 Task: Add a signature Julianna Martinez containing With gratitude and sincere wishes, Julianna Martinez to email address softage.2@softage.net and add a folder Machine learning
Action: Key pressed n
Screenshot: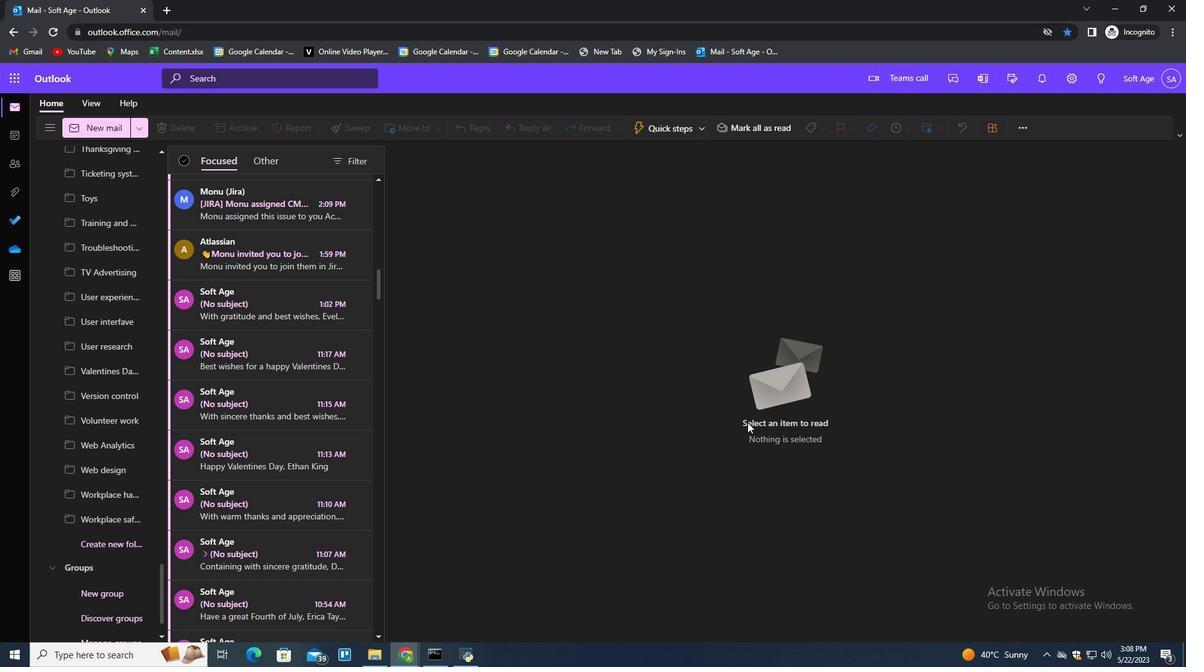 
Action: Mouse moved to (822, 129)
Screenshot: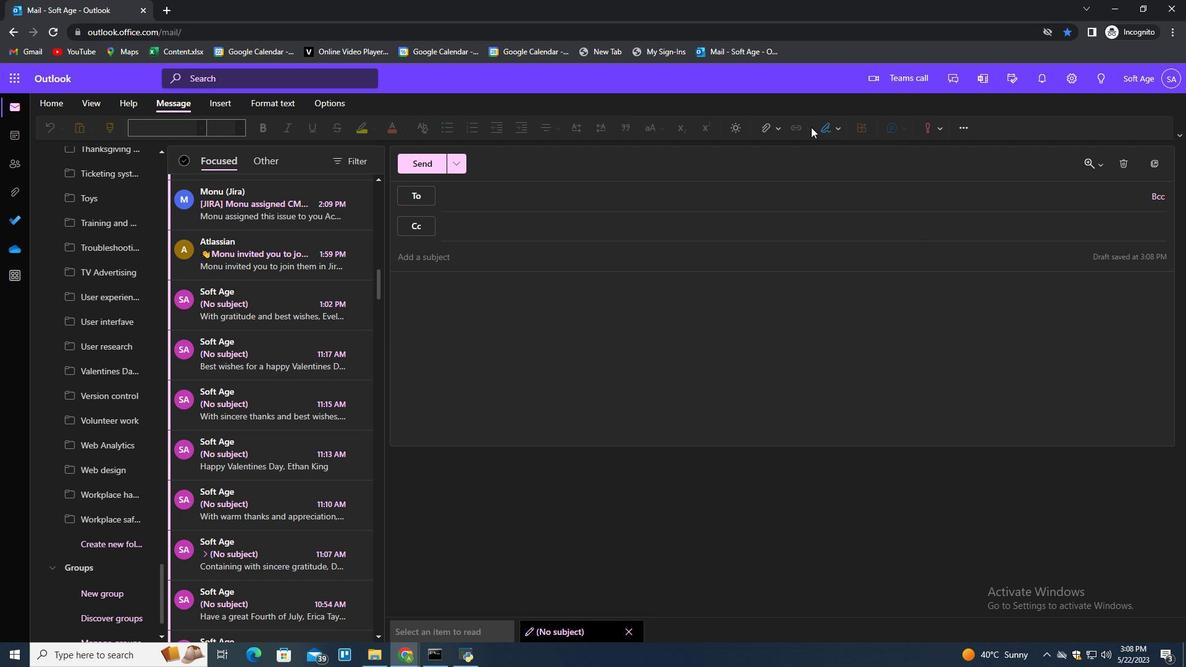 
Action: Mouse pressed left at (822, 129)
Screenshot: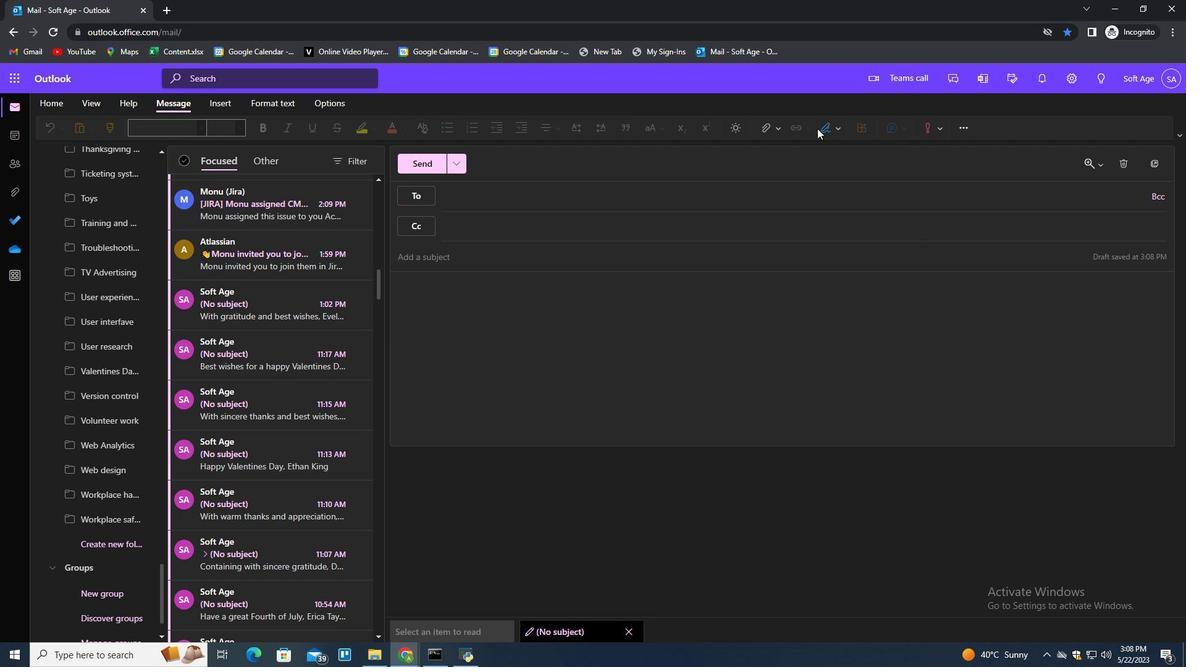 
Action: Mouse moved to (820, 177)
Screenshot: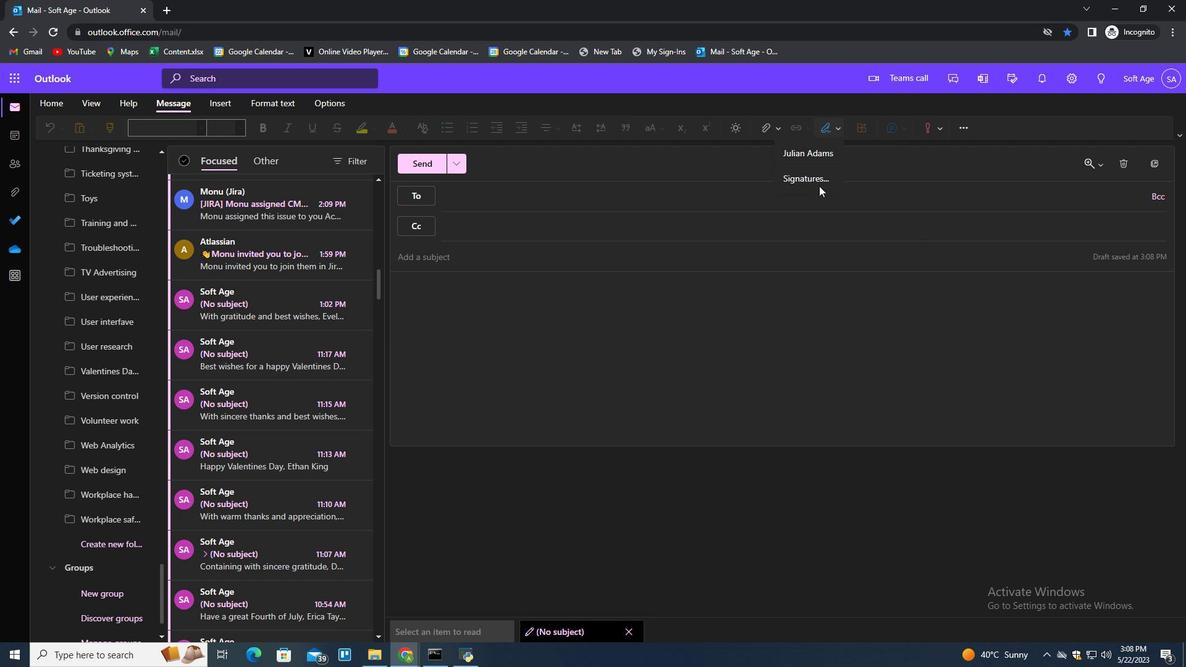 
Action: Mouse pressed left at (820, 177)
Screenshot: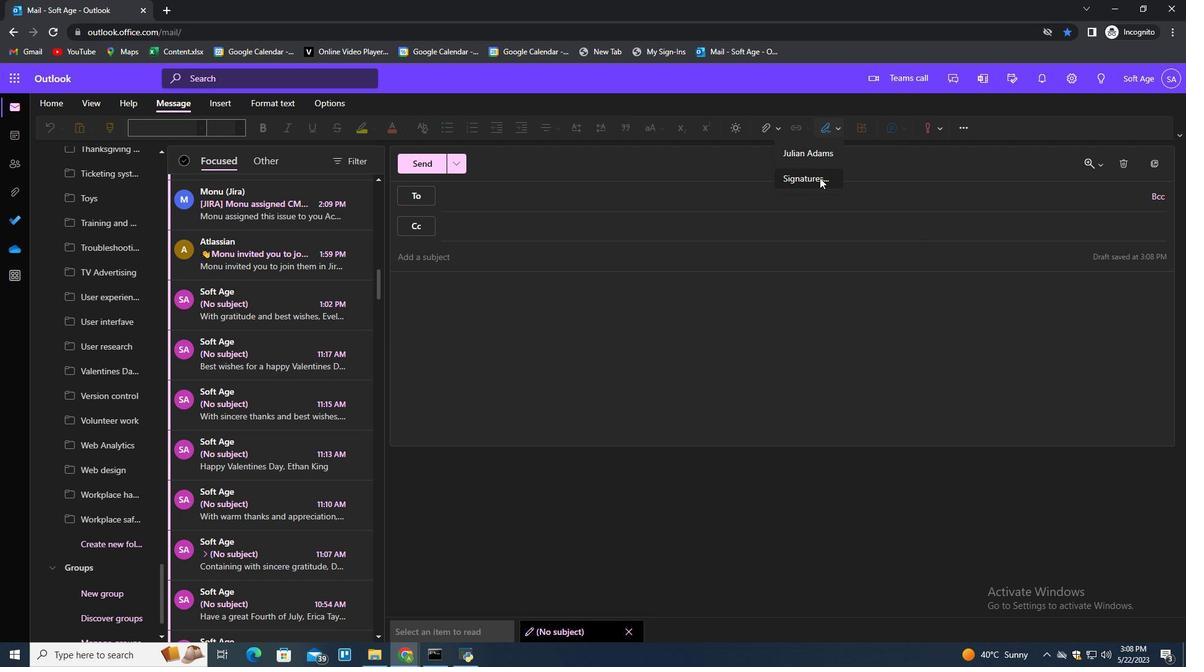 
Action: Mouse moved to (832, 223)
Screenshot: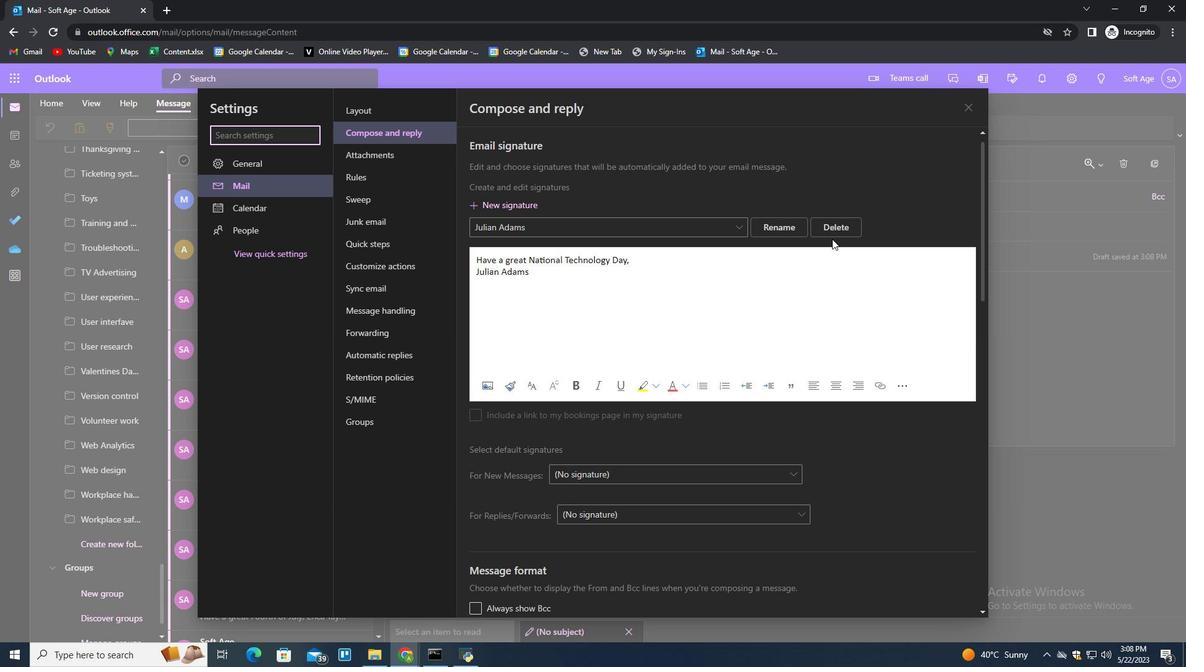 
Action: Mouse pressed left at (832, 223)
Screenshot: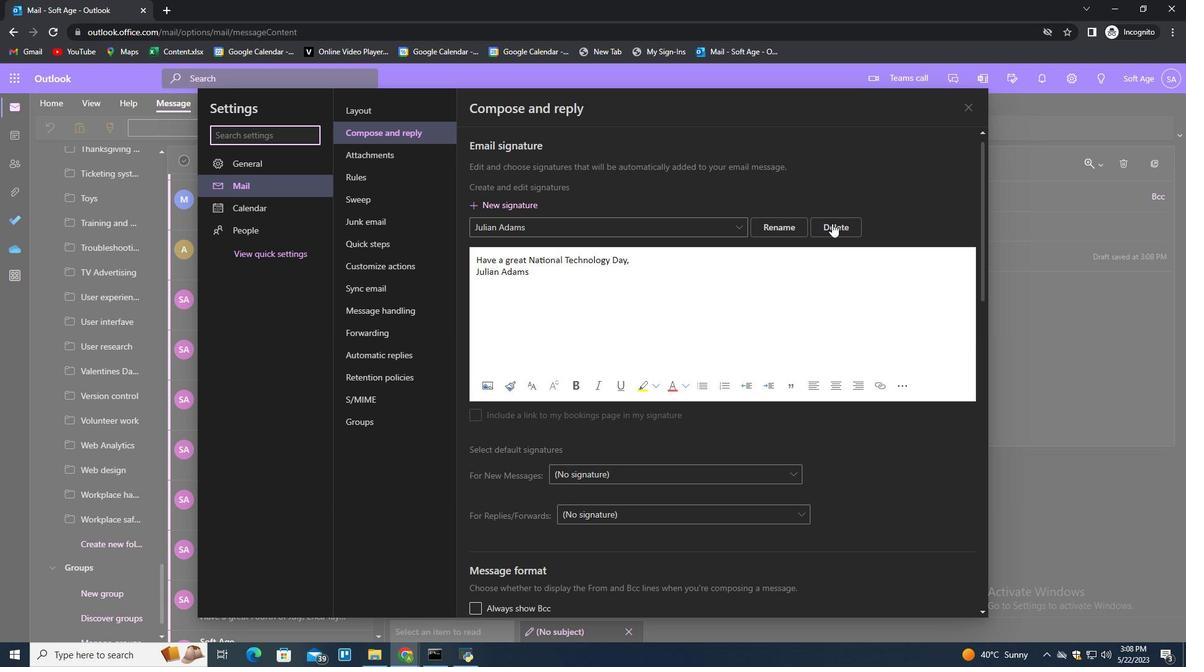 
Action: Mouse moved to (831, 223)
Screenshot: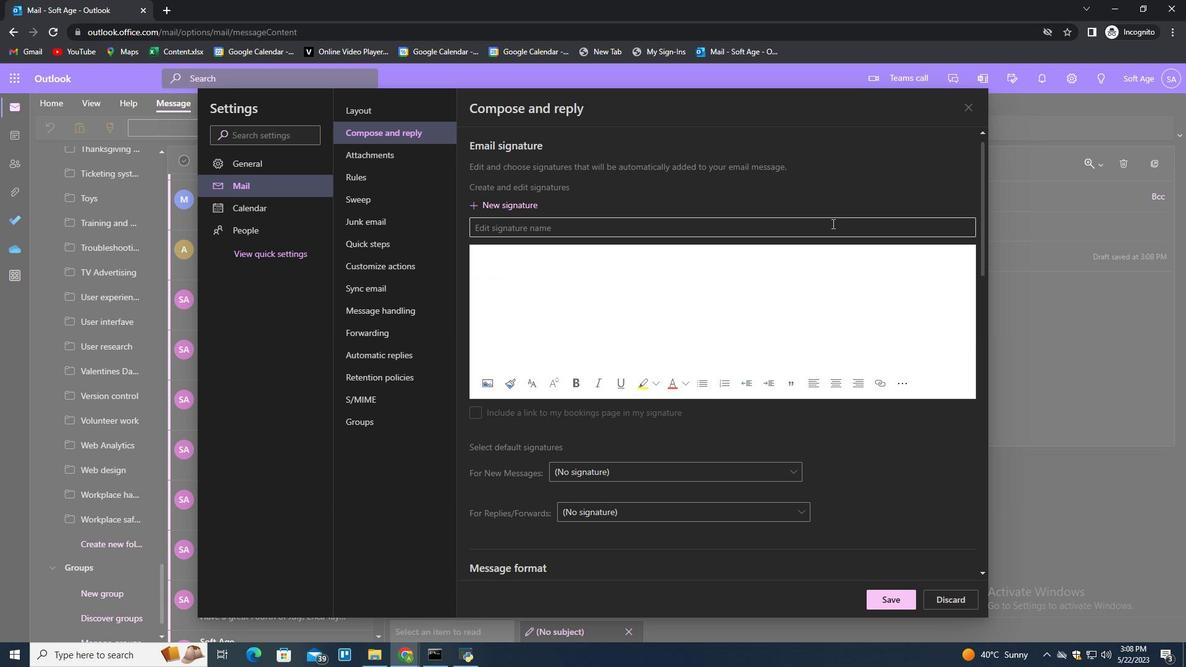 
Action: Mouse pressed left at (831, 223)
Screenshot: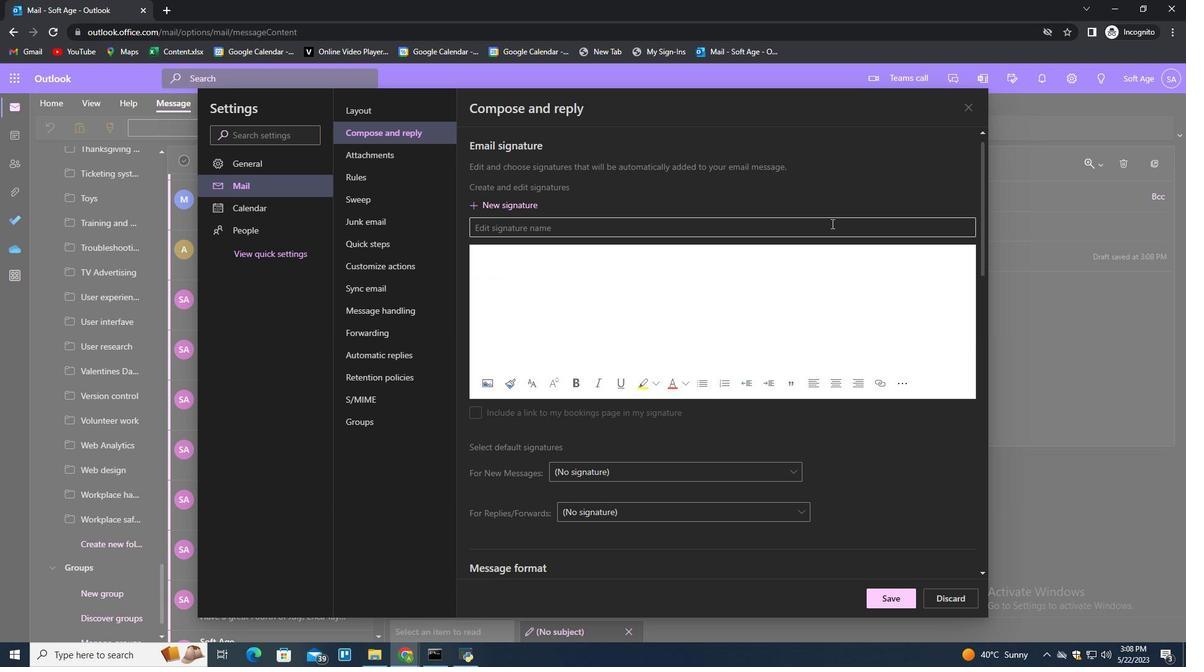 
Action: Key pressed <Key.shift>Juliana<Key.backspace>na<Key.space><Key.shift>Martinae<Key.backspace><Key.backspace>ez<Key.tab><Key.tab><Key.tab><Key.tab><Key.caps_lock>
Screenshot: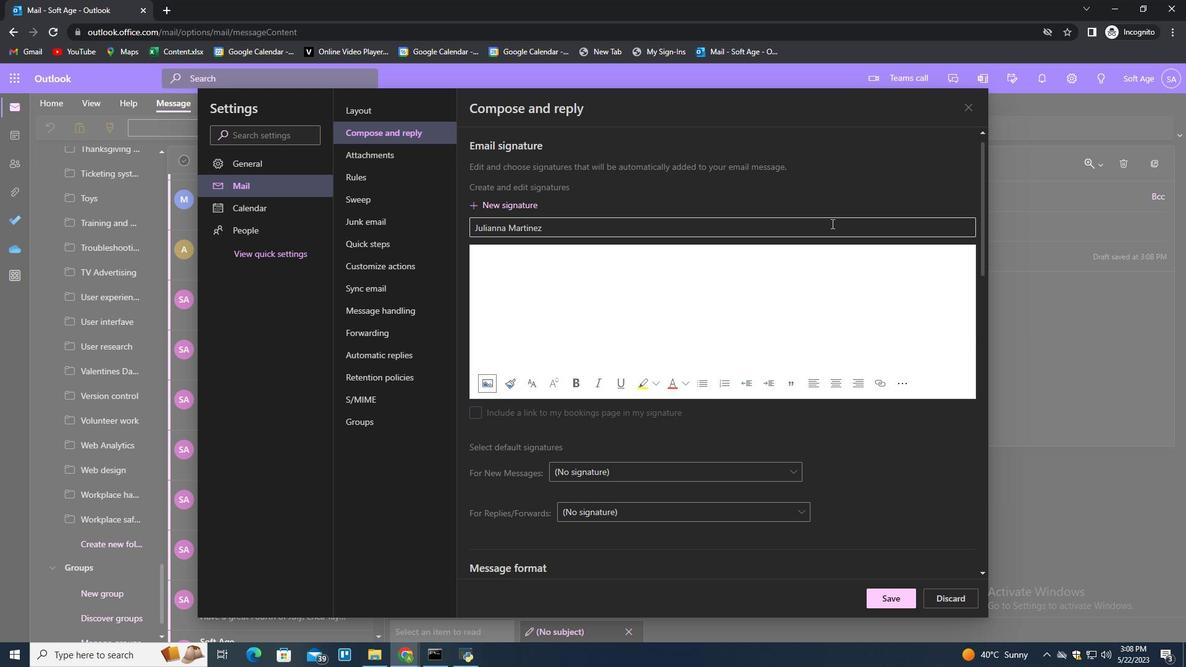 
Action: Mouse moved to (831, 286)
Screenshot: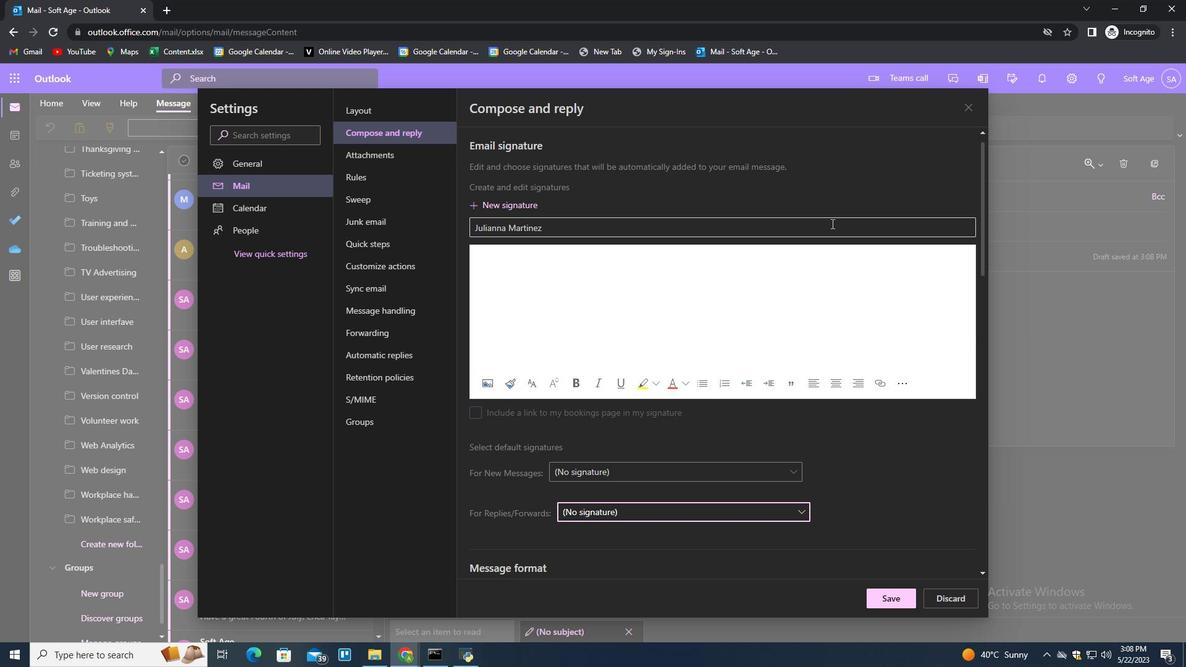 
Action: Mouse pressed left at (831, 286)
Screenshot: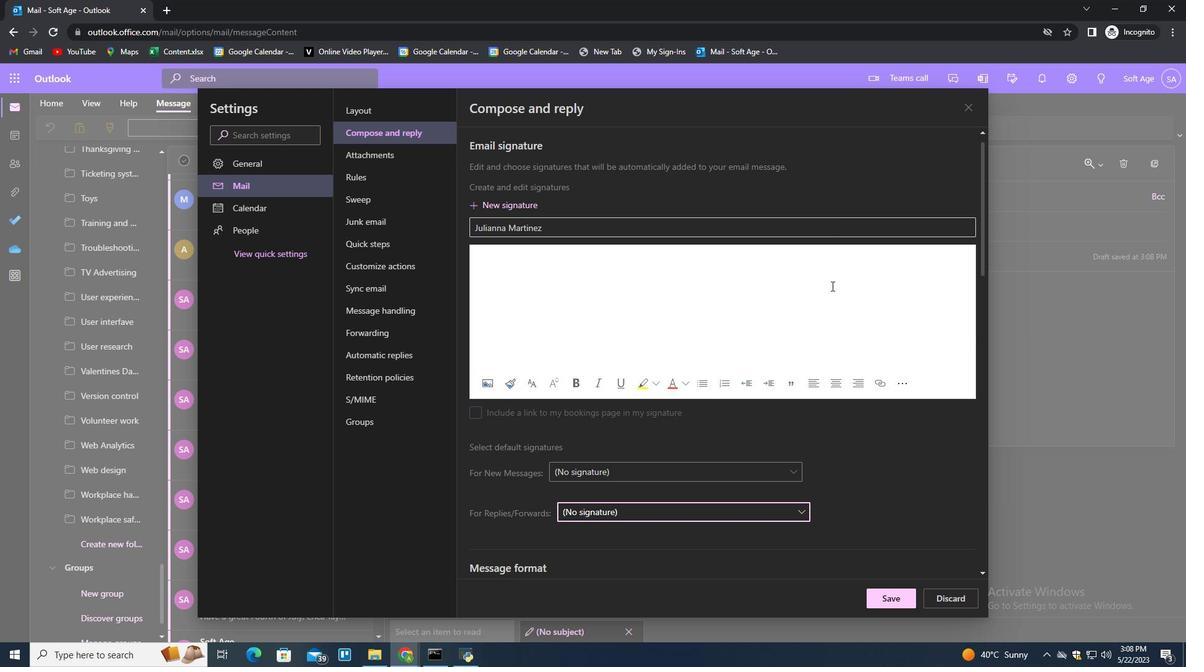
Action: Key pressed <Key.shift><Key.shift>wITH<Key.backspace><Key.backspace><Key.backspace><Key.backspace><Key.caps_lock><Key.shift>With<Key.space>gratitude<Key.space>and<Key.space>sincere<Key.space>wishes,<Key.shift_r><Key.enter><Key.shift>Julianna<Key.space><Key.shift>Martines<Key.backspace>z
Screenshot: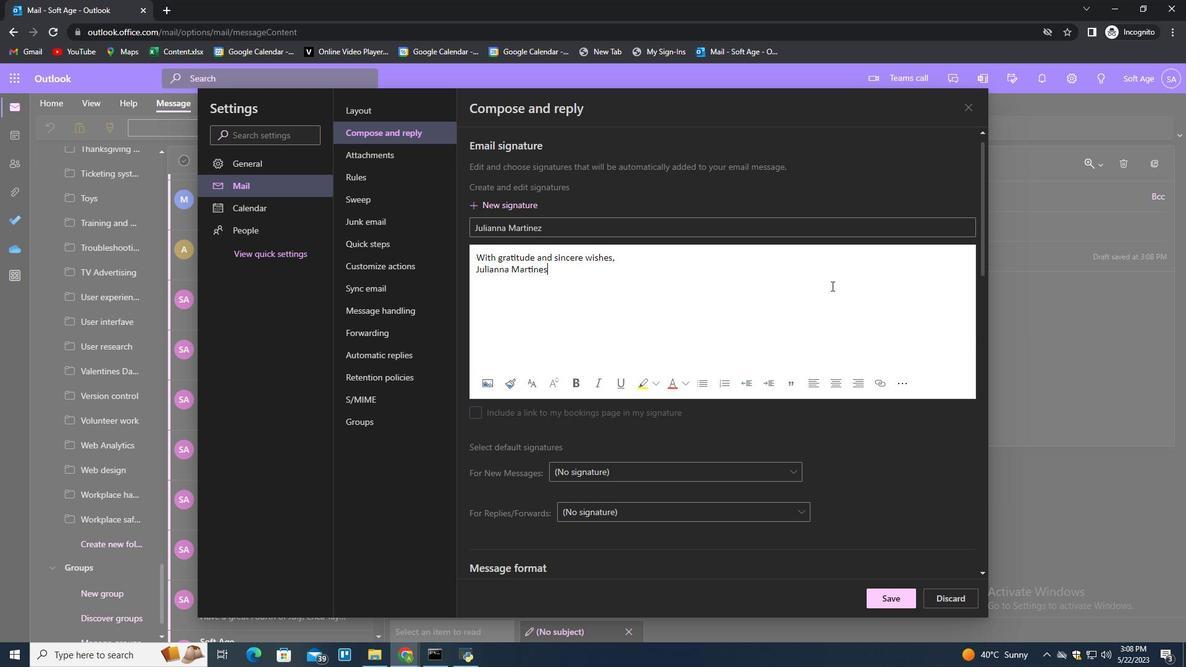 
Action: Mouse moved to (888, 600)
Screenshot: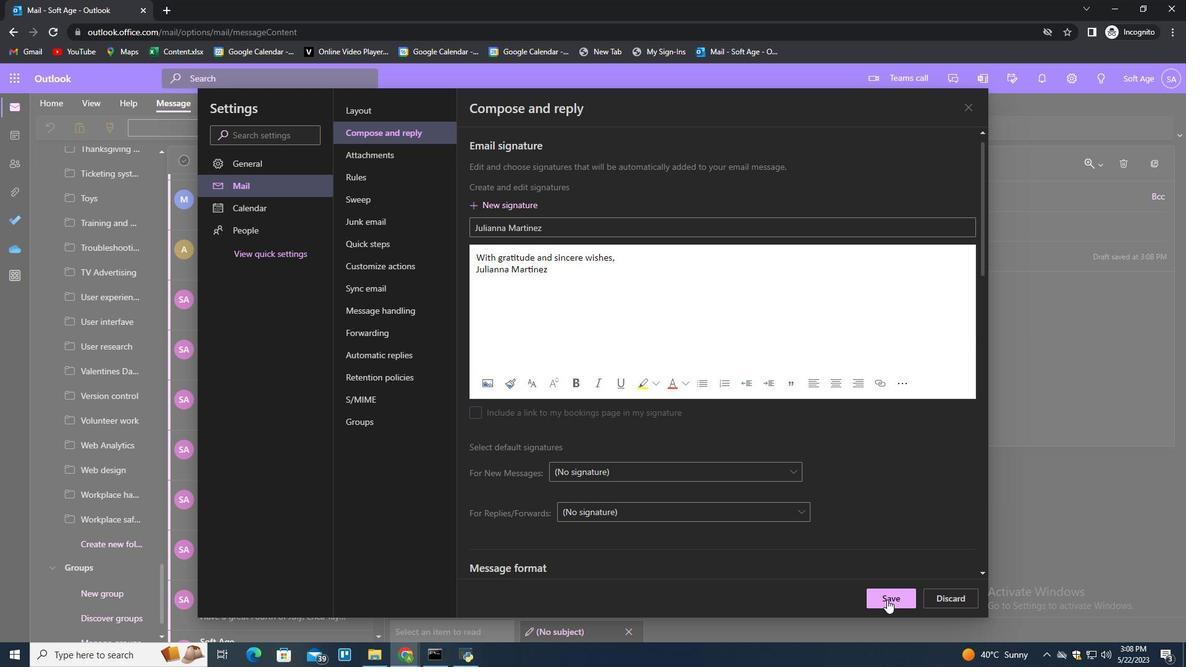 
Action: Mouse pressed left at (888, 600)
Screenshot: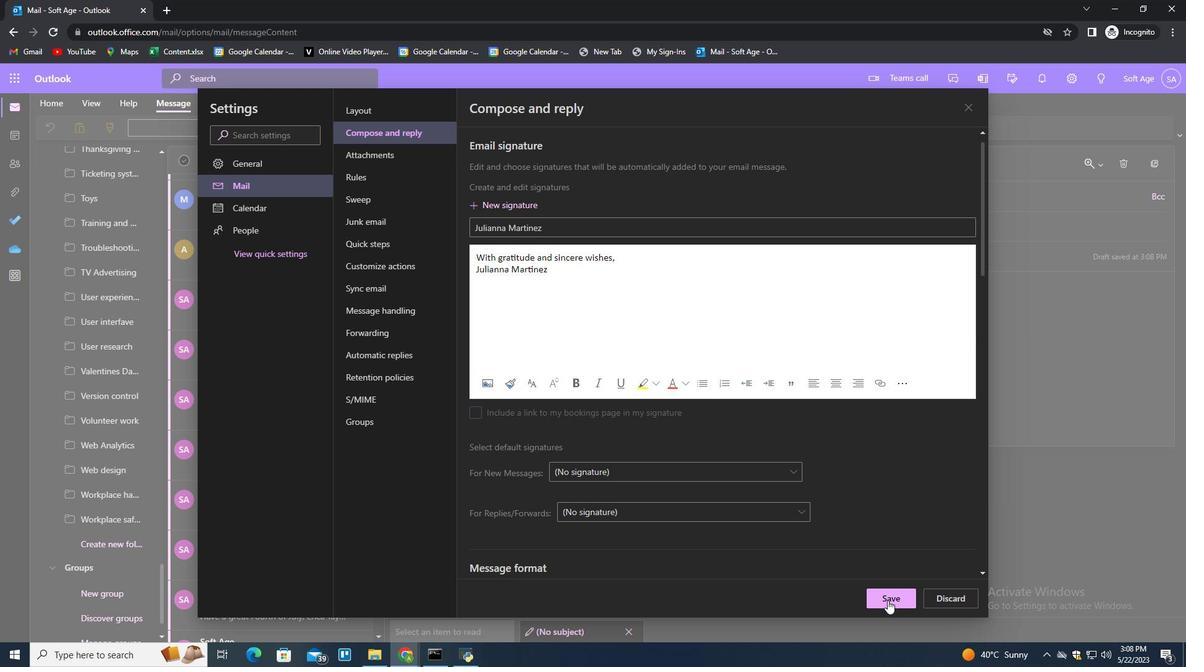 
Action: Mouse moved to (1099, 329)
Screenshot: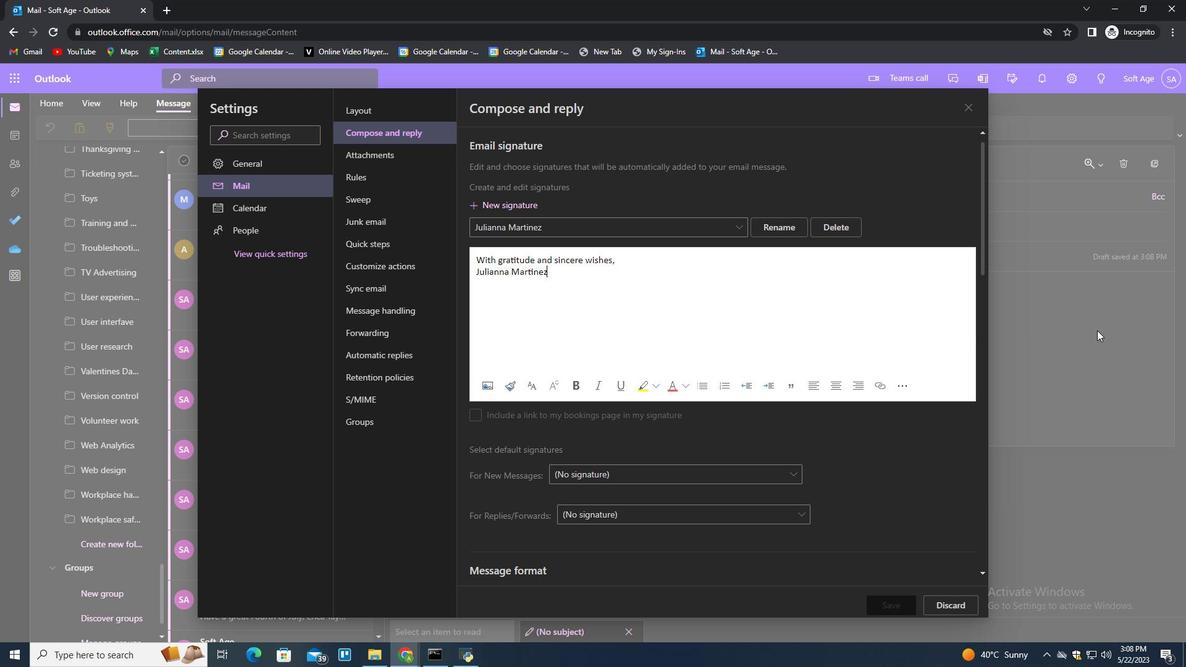 
Action: Mouse pressed left at (1099, 329)
Screenshot: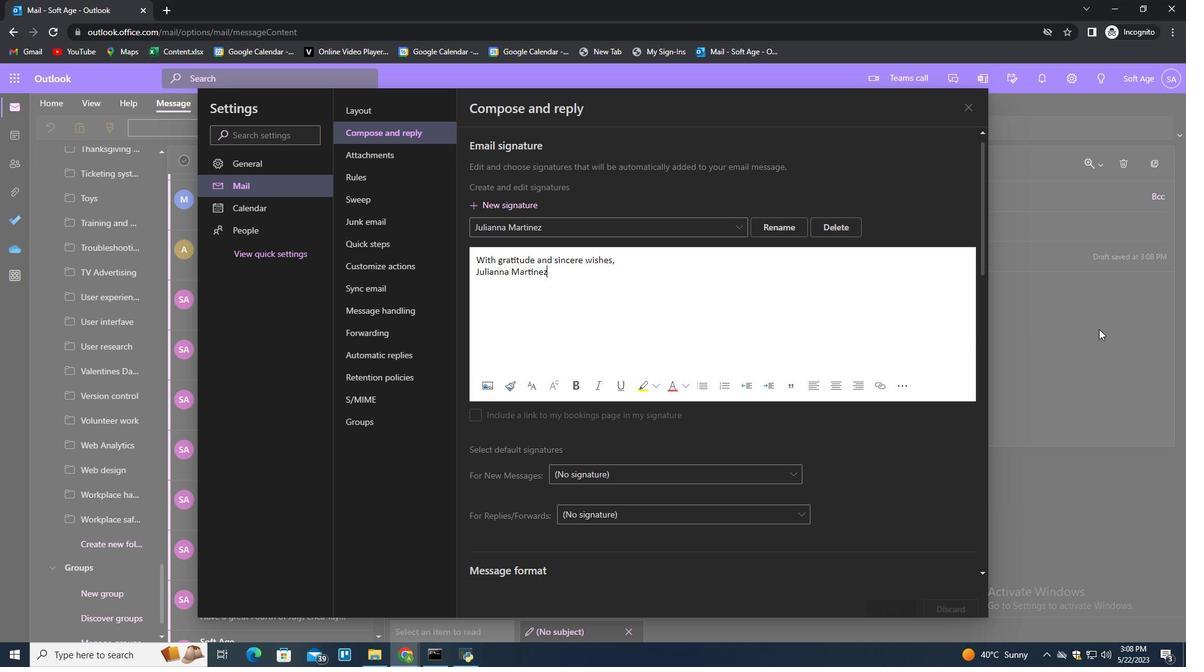 
Action: Mouse moved to (825, 127)
Screenshot: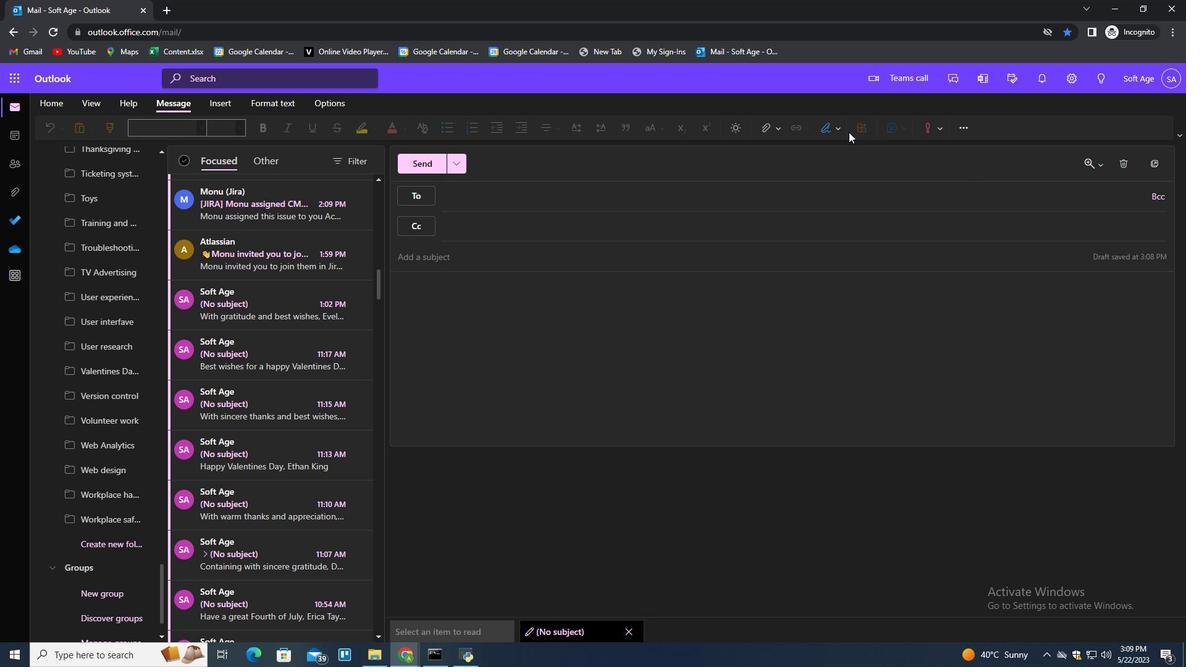 
Action: Mouse pressed left at (825, 127)
Screenshot: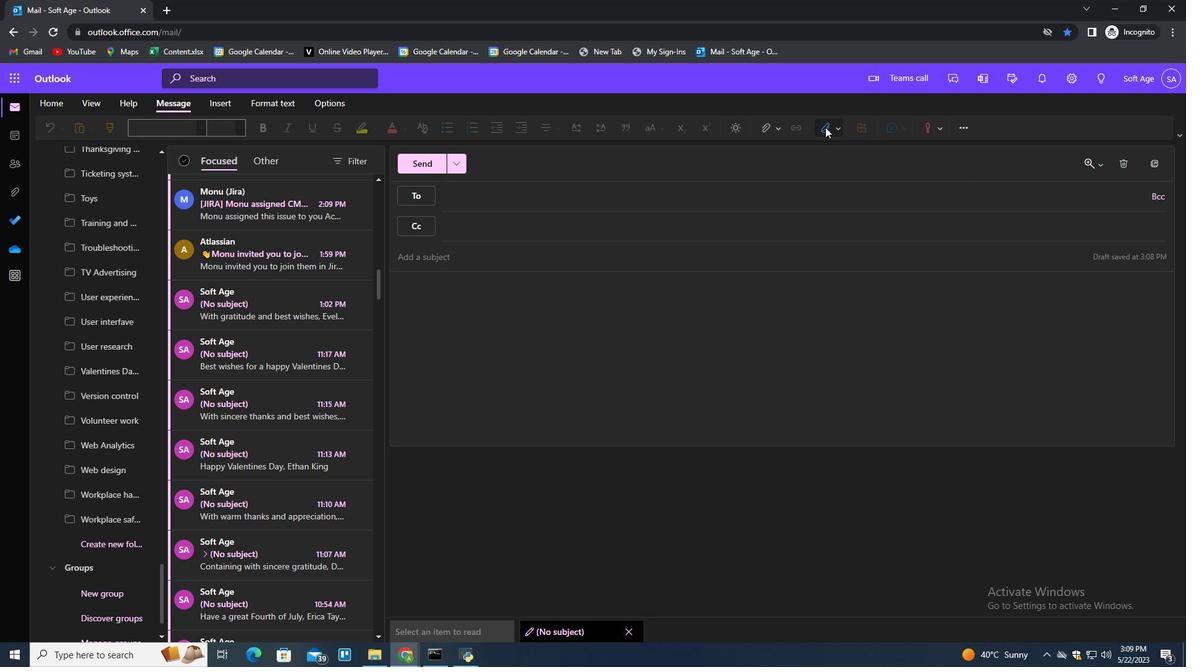 
Action: Mouse moved to (813, 155)
Screenshot: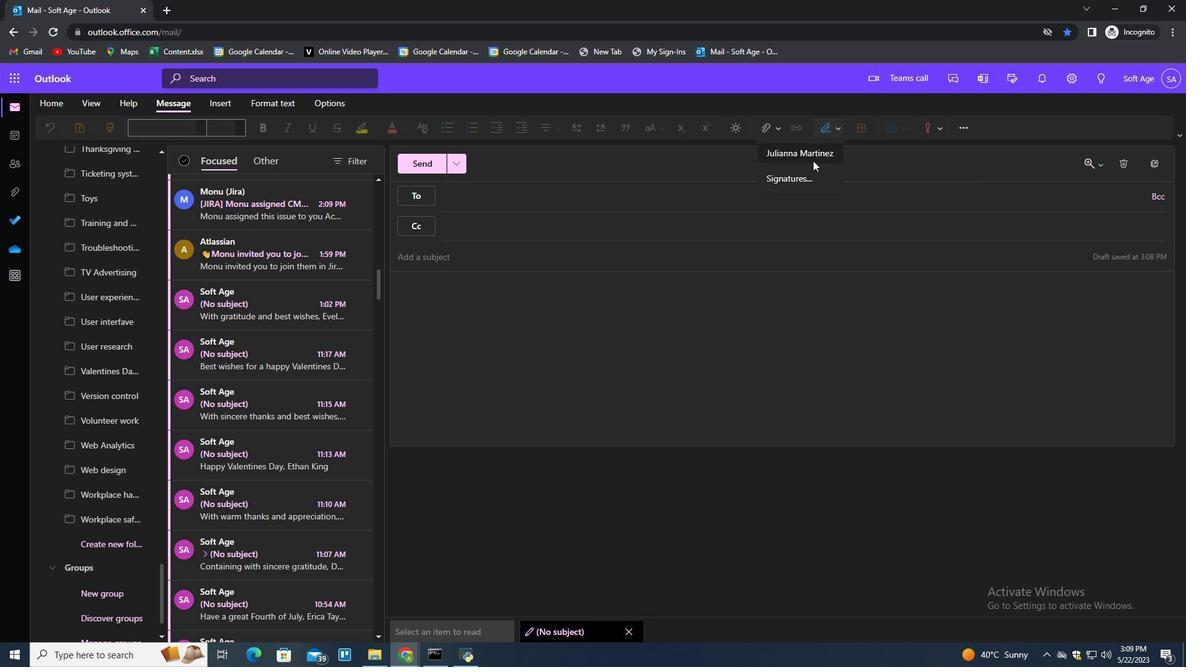 
Action: Mouse pressed left at (813, 155)
Screenshot: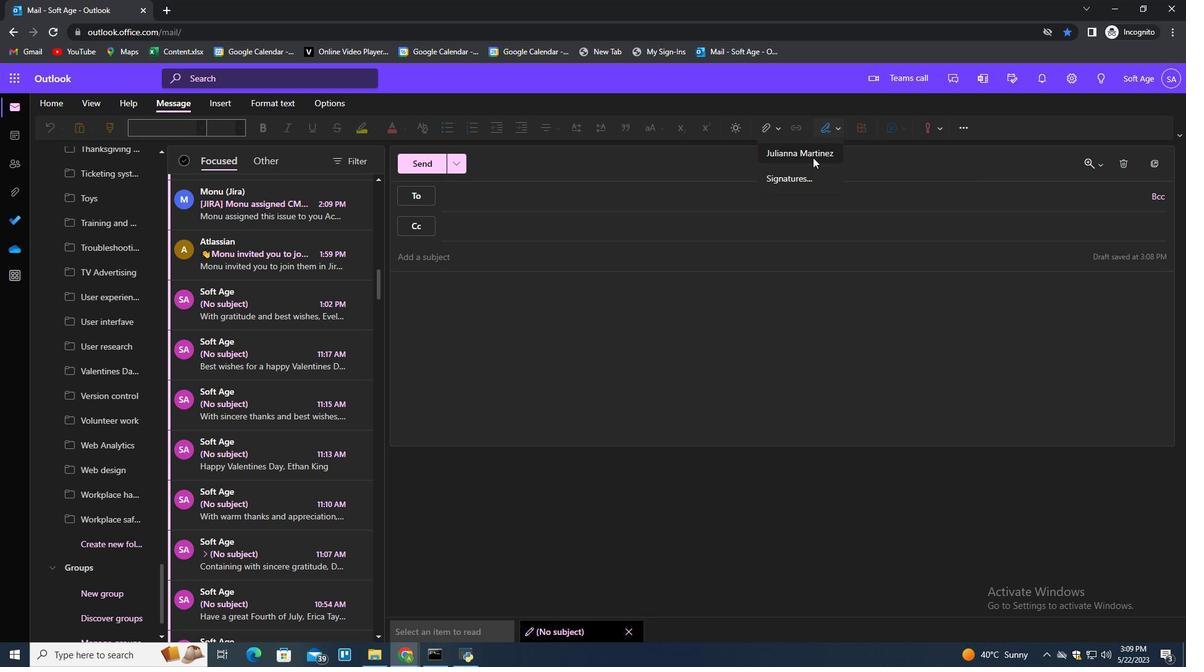 
Action: Mouse moved to (505, 201)
Screenshot: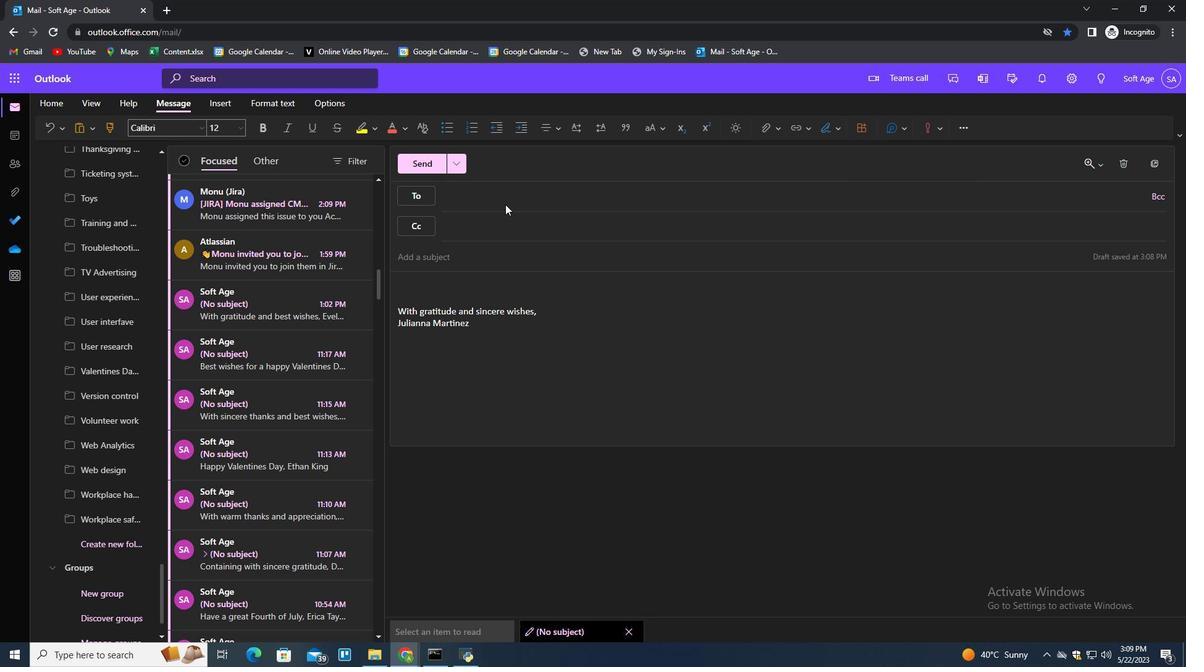 
Action: Mouse pressed left at (505, 201)
Screenshot: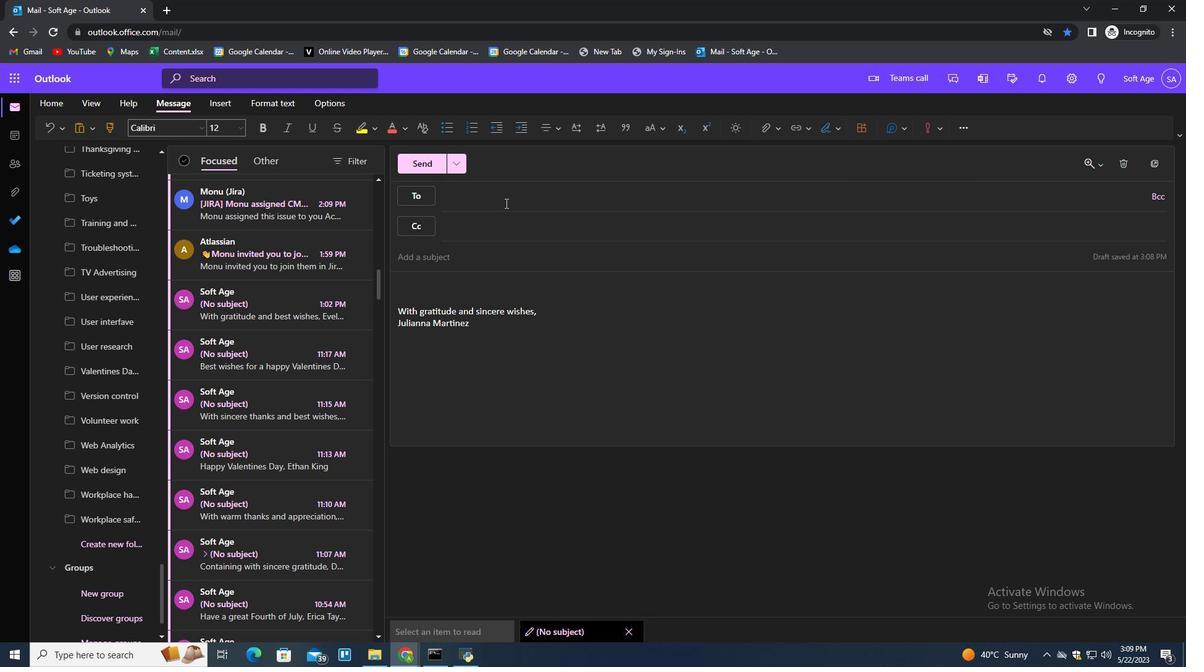 
Action: Key pressed softage.2<Key.shift>@softage.net<Key.enter>
Screenshot: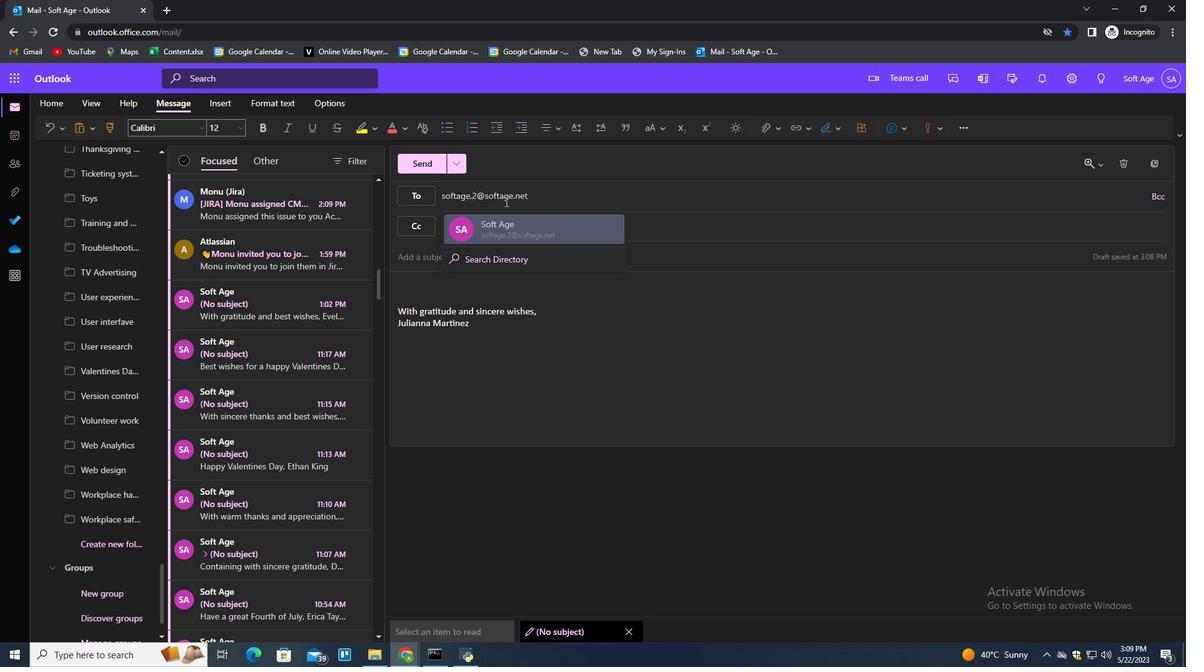 
Action: Mouse moved to (102, 543)
Screenshot: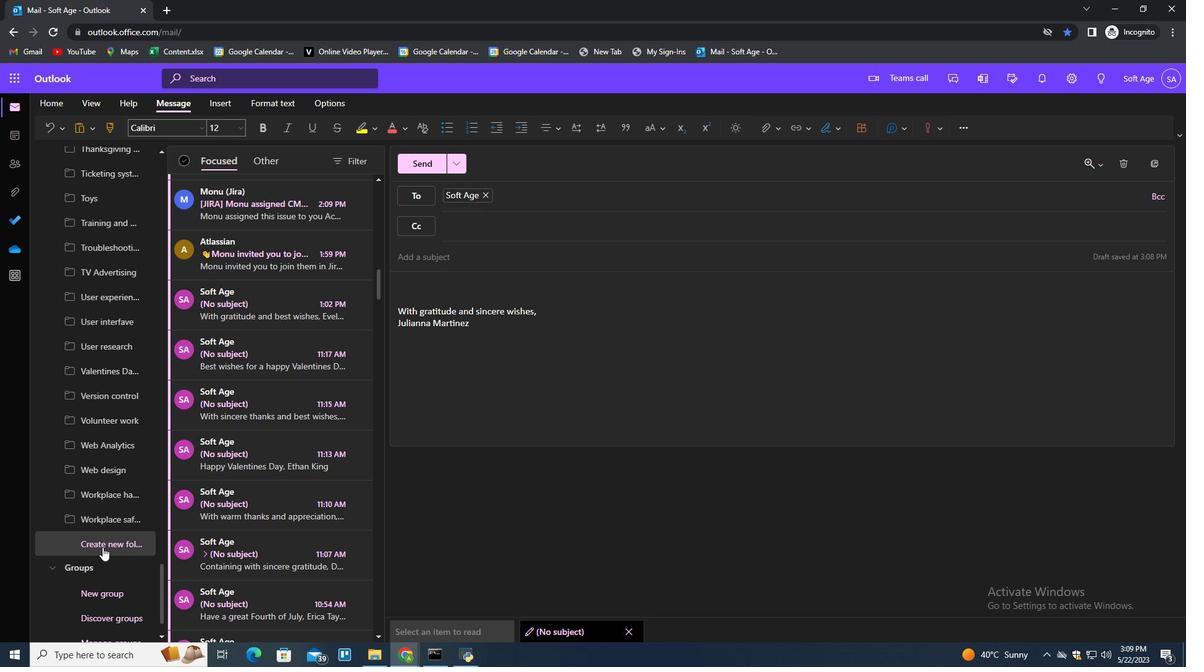 
Action: Mouse pressed left at (102, 543)
Screenshot: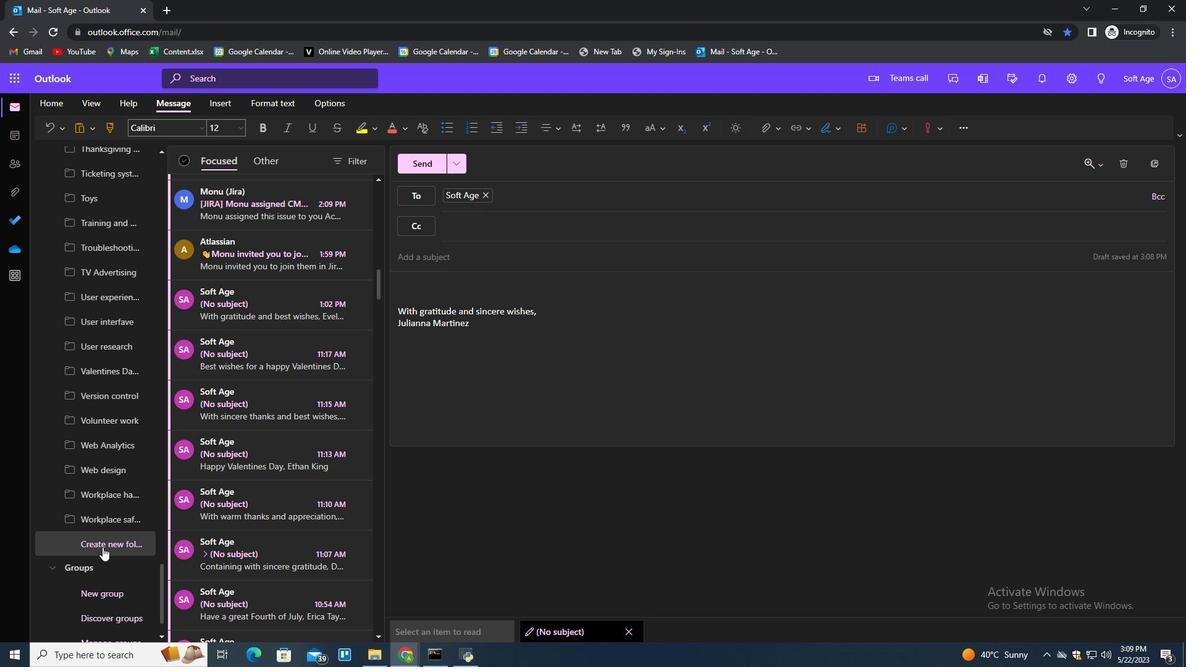 
Action: Mouse moved to (102, 543)
Screenshot: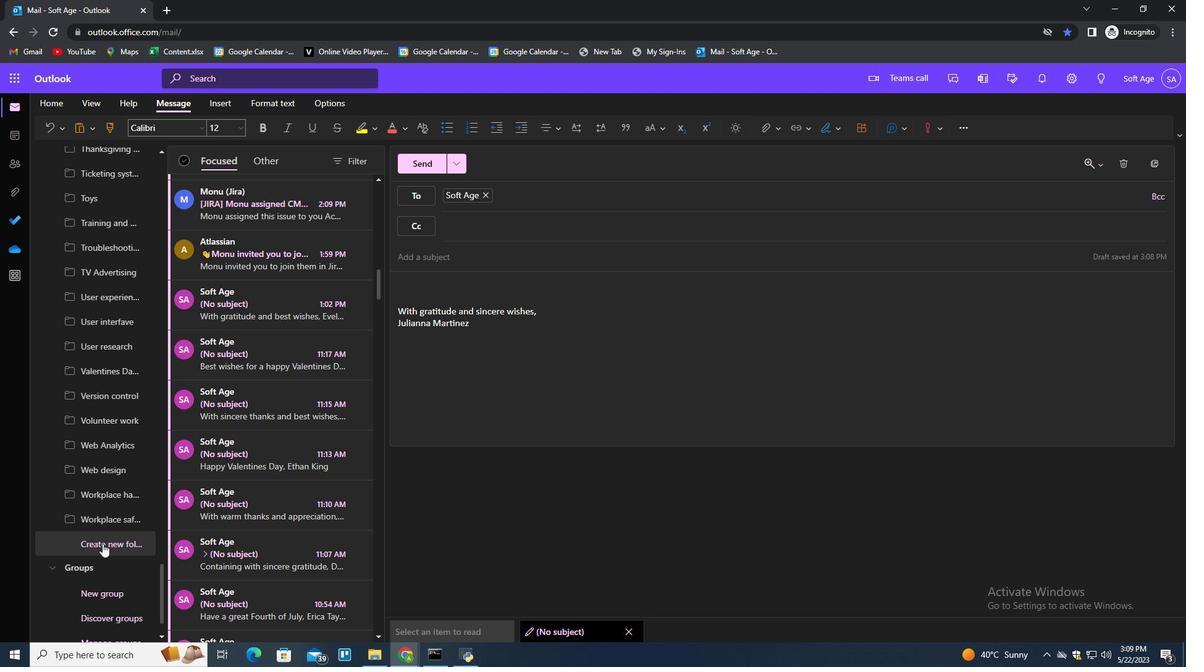 
Action: Key pressed <Key.shift>Machine<Key.space>learnig<Key.enter>
Screenshot: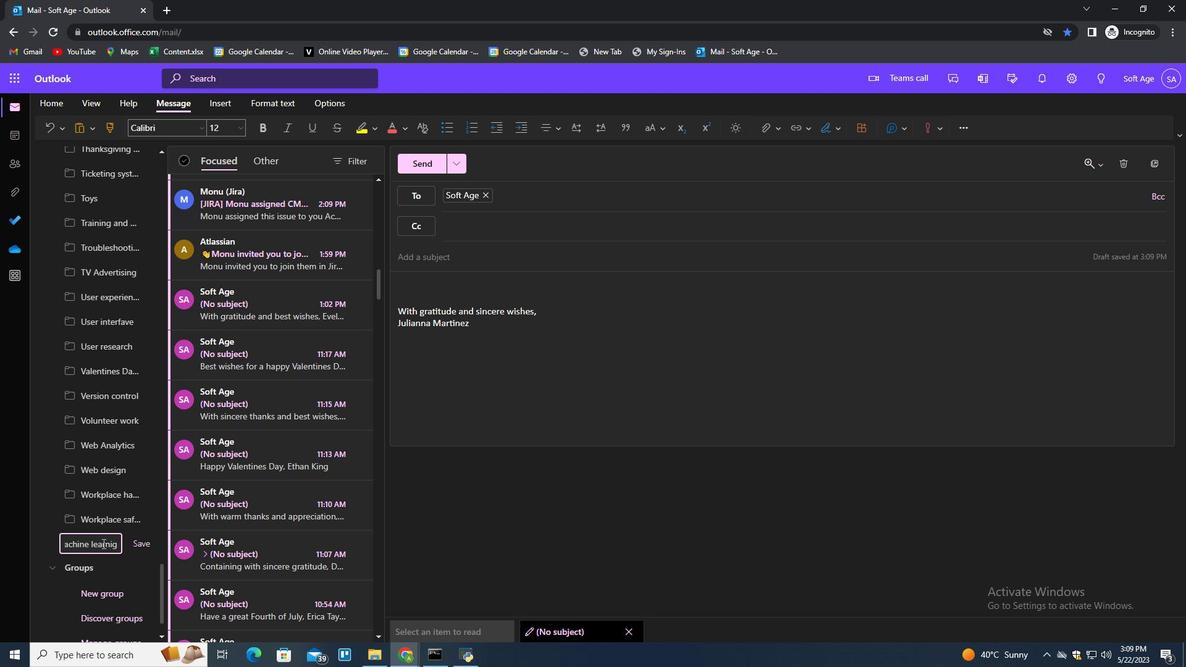 
